Task: Add One With Nature Peppermint Bar Soap to the cart.
Action: Mouse moved to (959, 103)
Screenshot: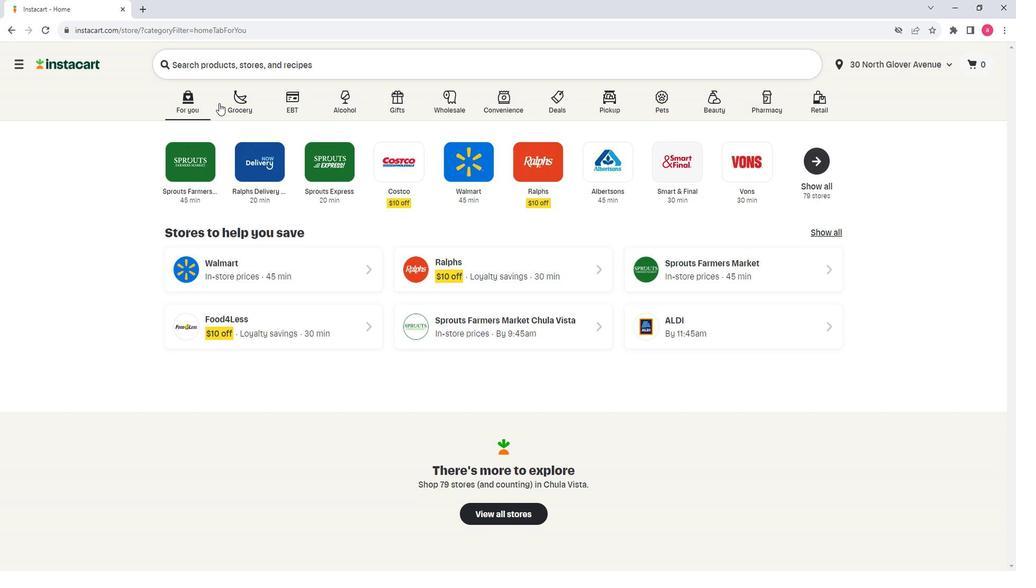 
Action: Mouse pressed left at (959, 103)
Screenshot: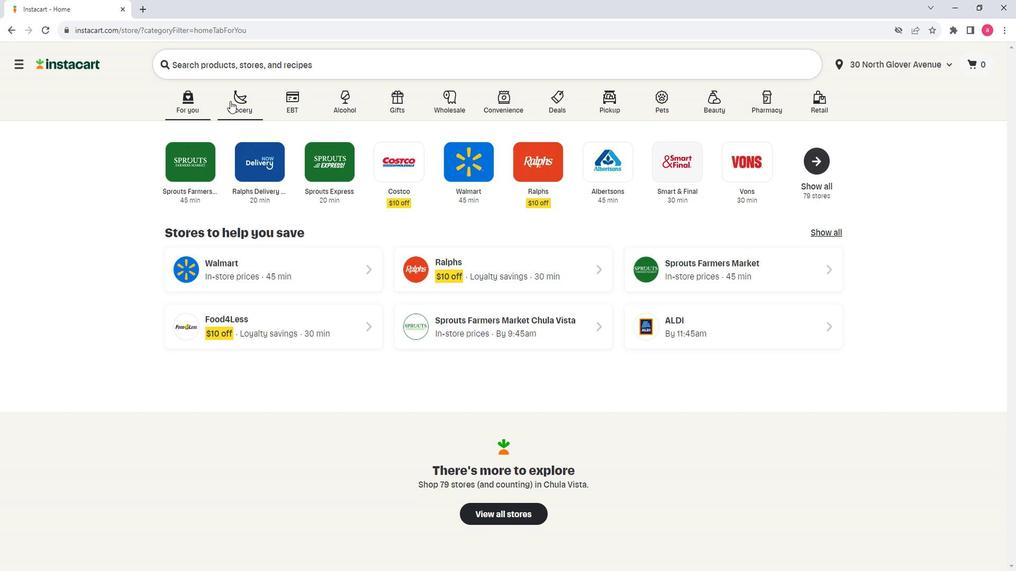 
Action: Mouse moved to (1011, 301)
Screenshot: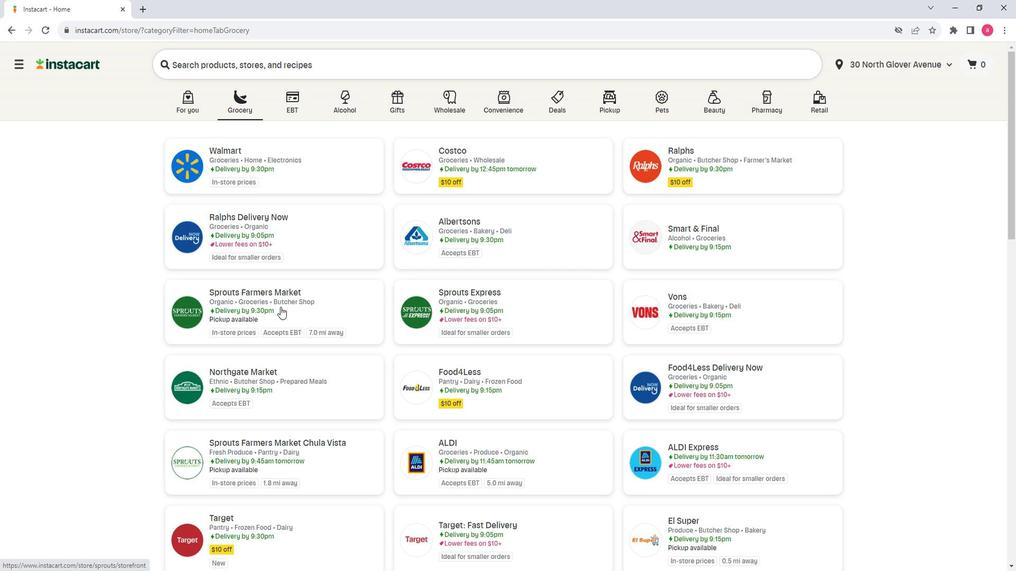 
Action: Mouse pressed left at (1011, 301)
Screenshot: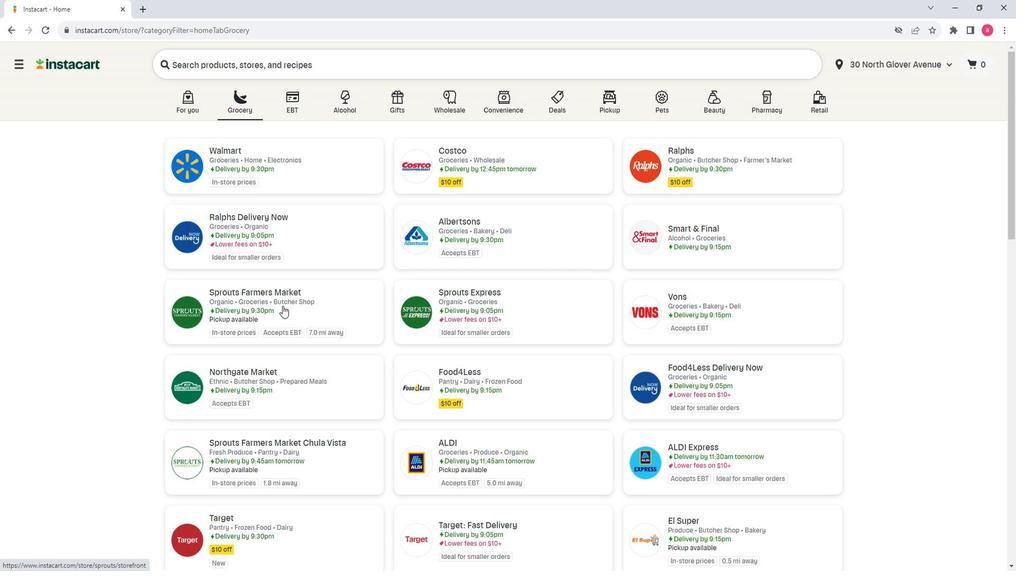 
Action: Mouse moved to (843, 341)
Screenshot: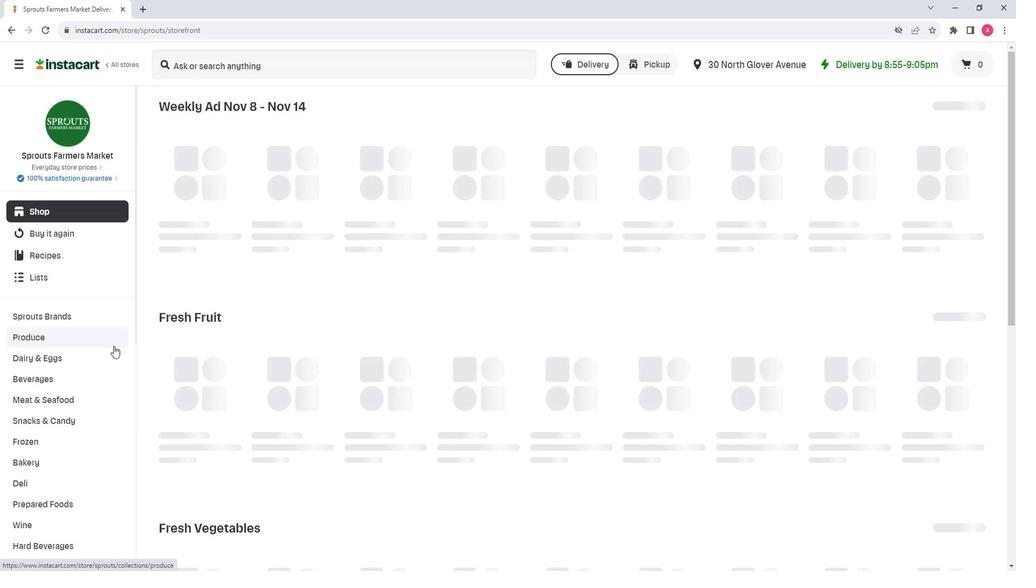 
Action: Mouse scrolled (843, 340) with delta (0, 0)
Screenshot: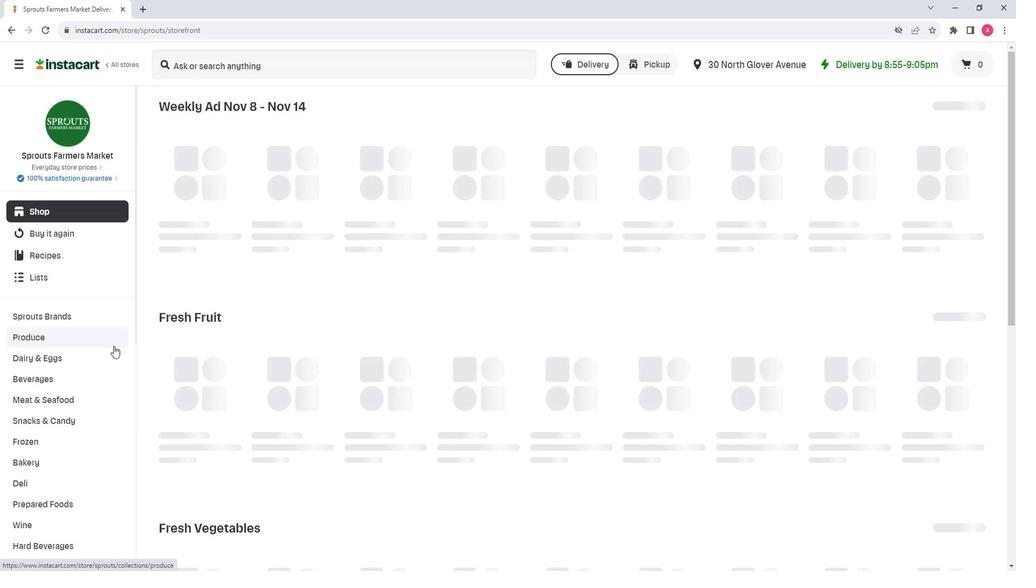 
Action: Mouse scrolled (843, 340) with delta (0, 0)
Screenshot: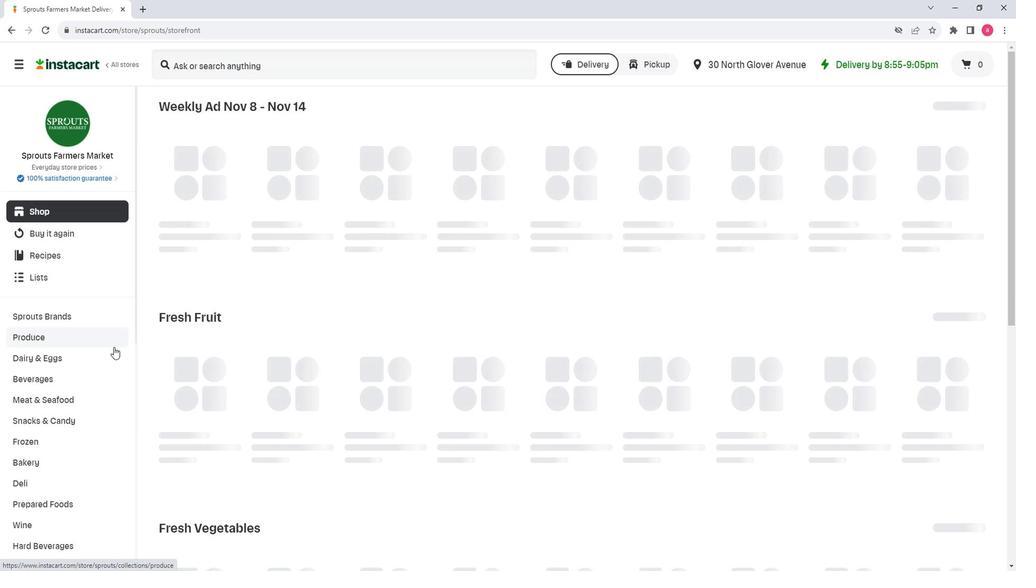 
Action: Mouse scrolled (843, 340) with delta (0, 0)
Screenshot: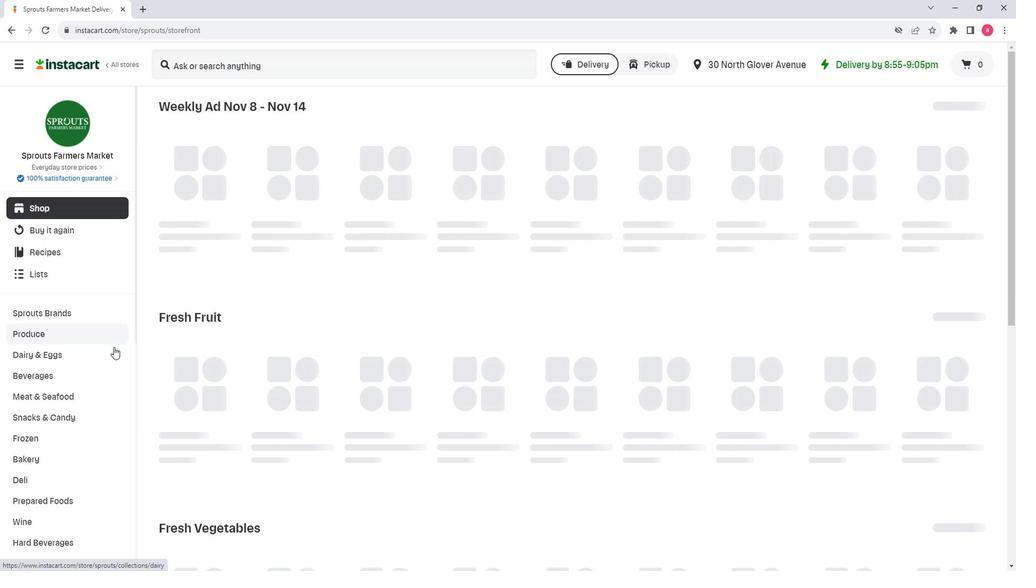 
Action: Mouse moved to (842, 341)
Screenshot: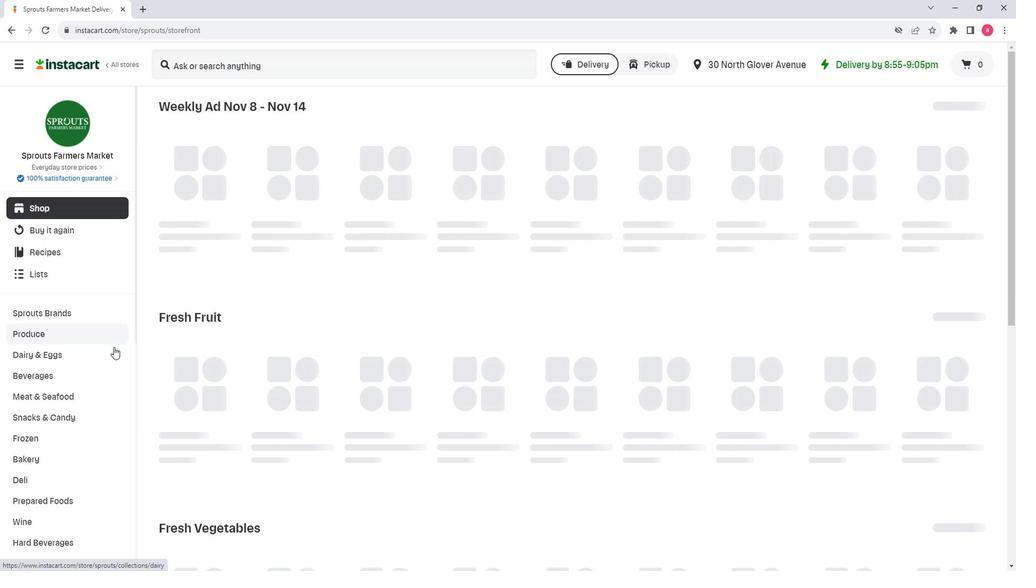 
Action: Mouse scrolled (842, 341) with delta (0, 0)
Screenshot: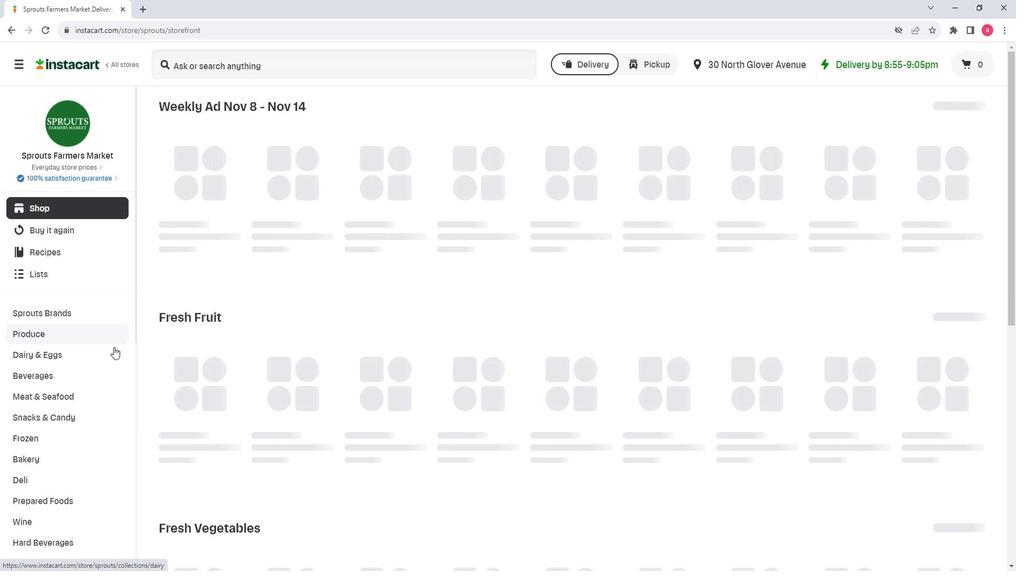 
Action: Mouse scrolled (842, 341) with delta (0, 0)
Screenshot: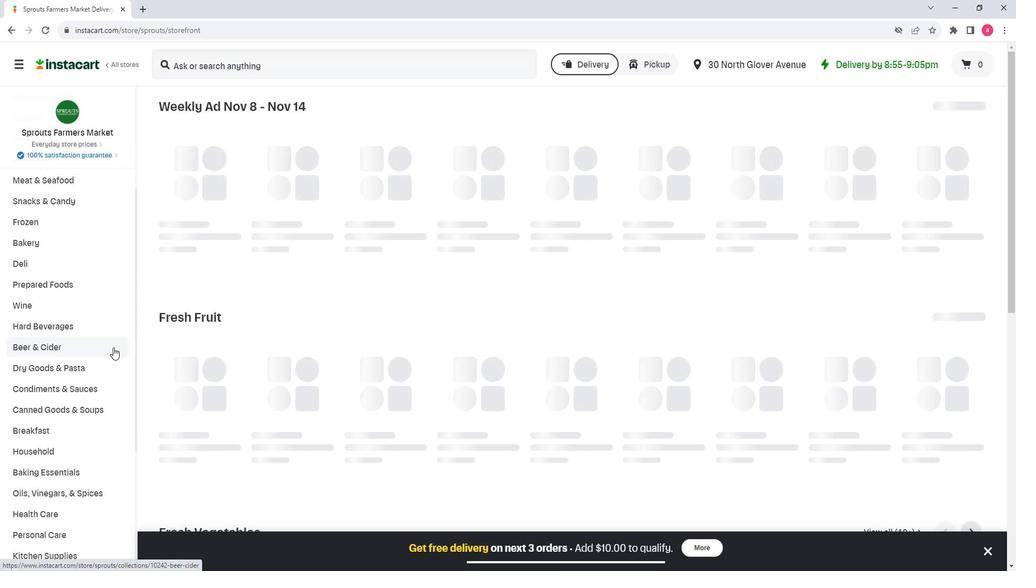 
Action: Mouse scrolled (842, 341) with delta (0, 0)
Screenshot: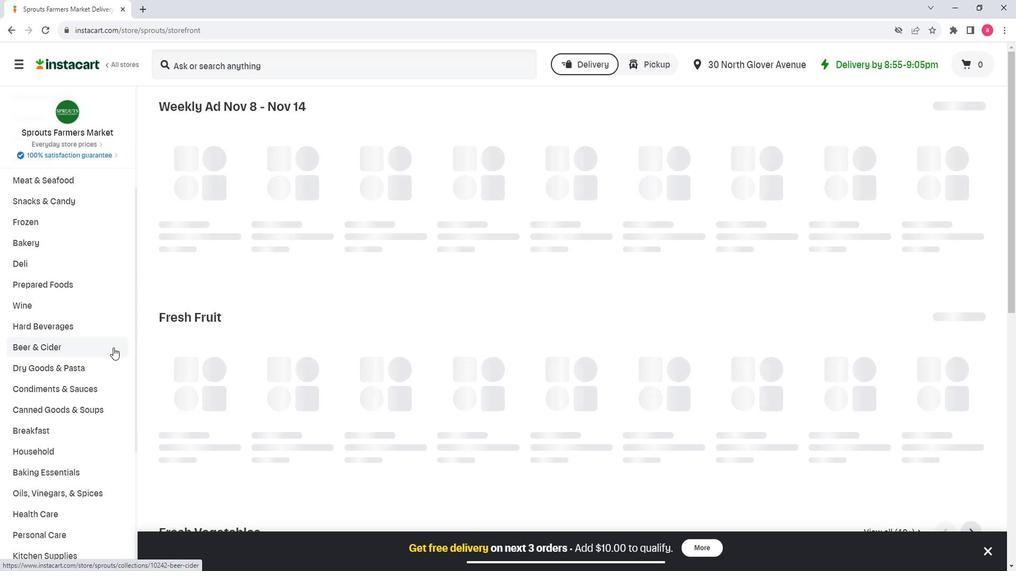 
Action: Mouse scrolled (842, 341) with delta (0, 0)
Screenshot: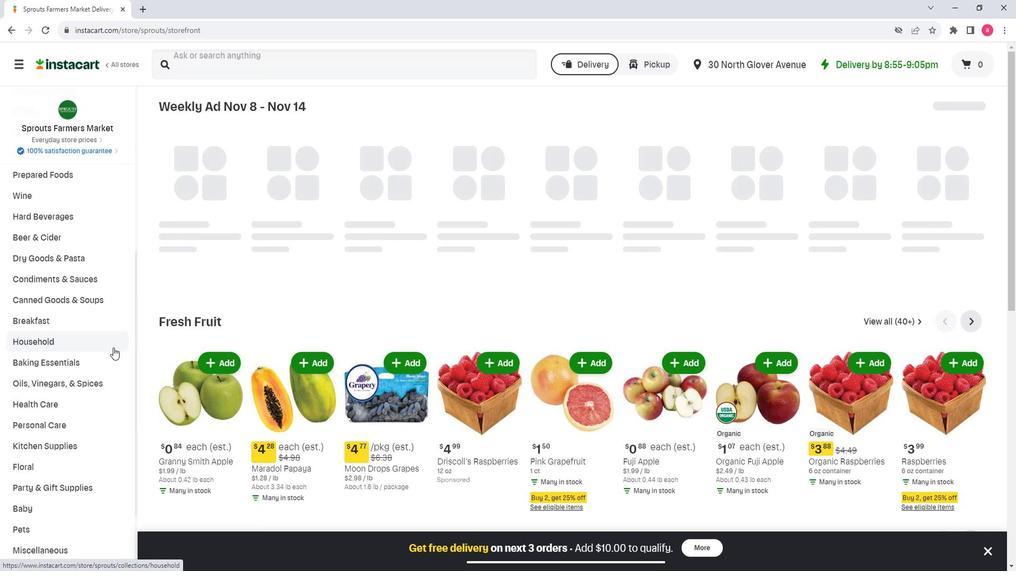 
Action: Mouse scrolled (842, 341) with delta (0, 0)
Screenshot: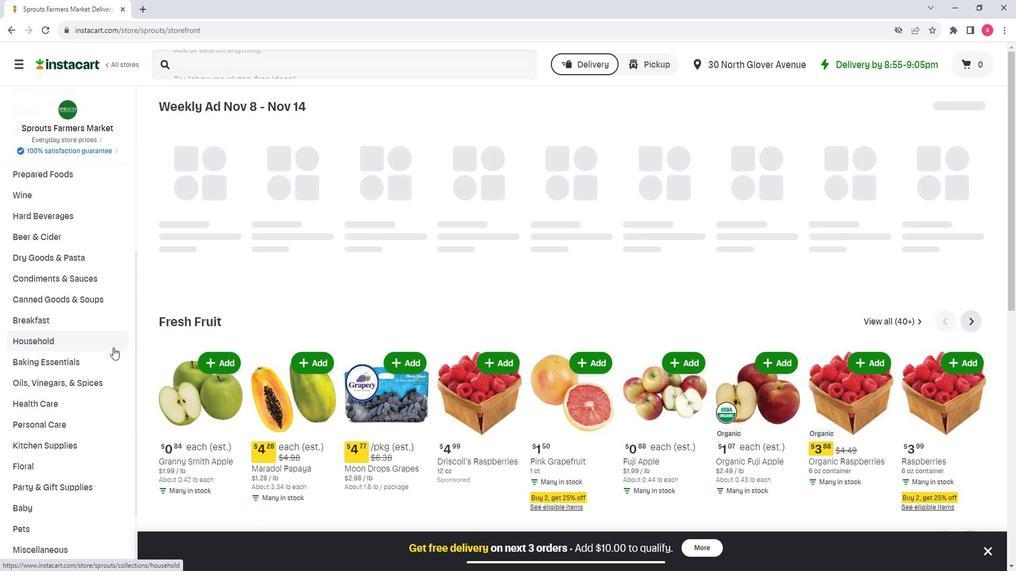 
Action: Mouse scrolled (842, 342) with delta (0, 0)
Screenshot: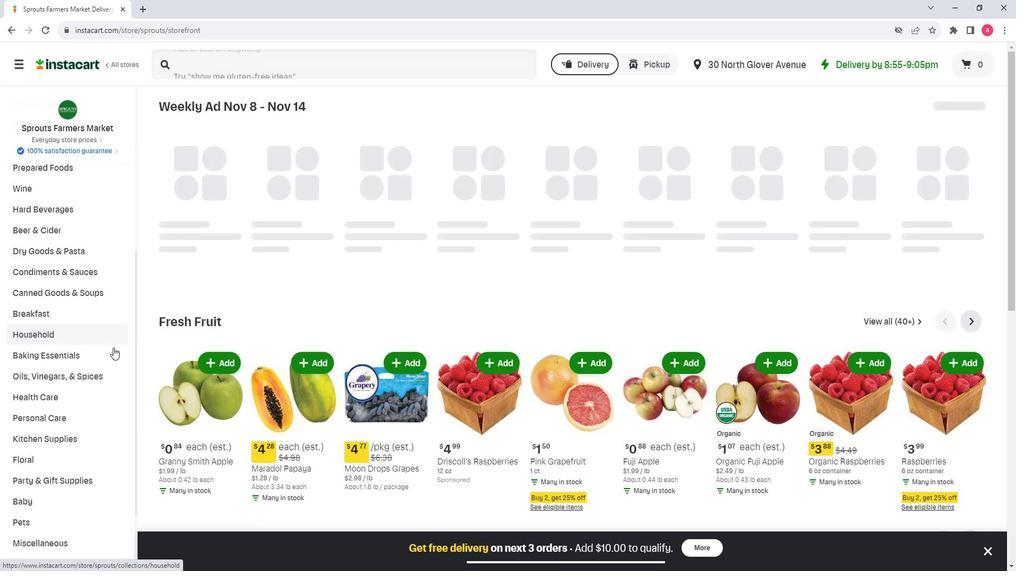 
Action: Mouse moved to (804, 365)
Screenshot: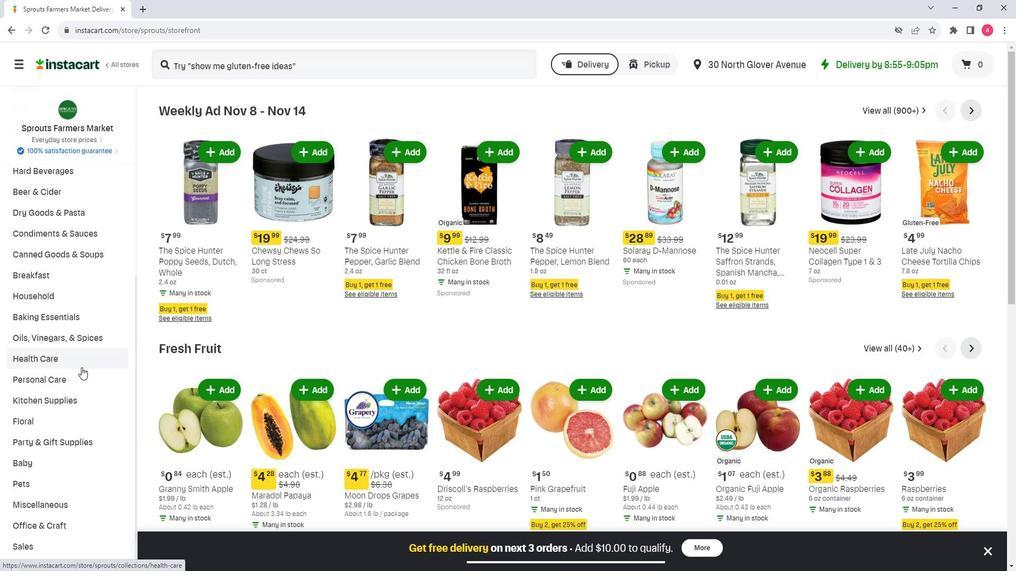 
Action: Mouse pressed left at (804, 365)
Screenshot: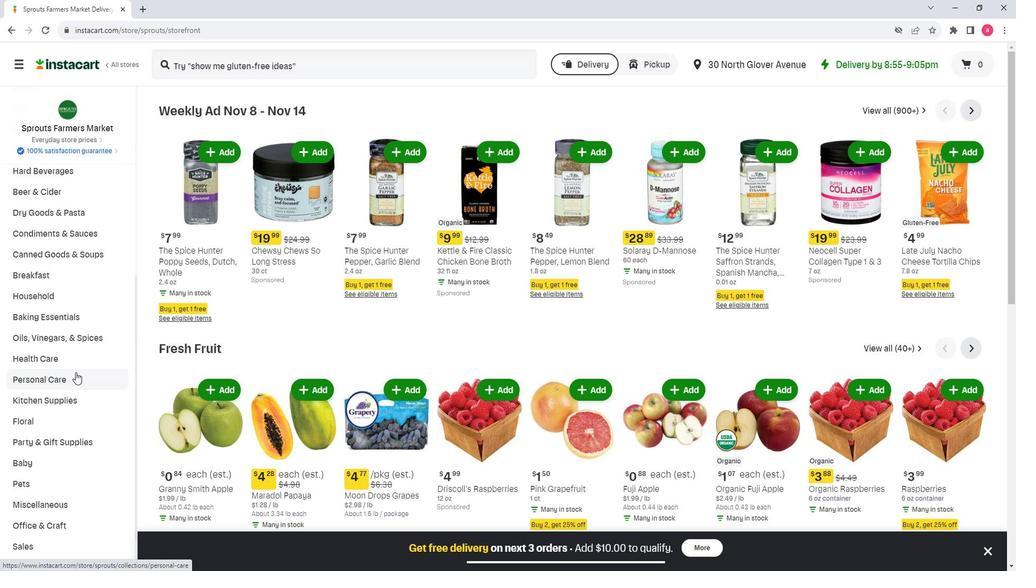 
Action: Mouse moved to (978, 146)
Screenshot: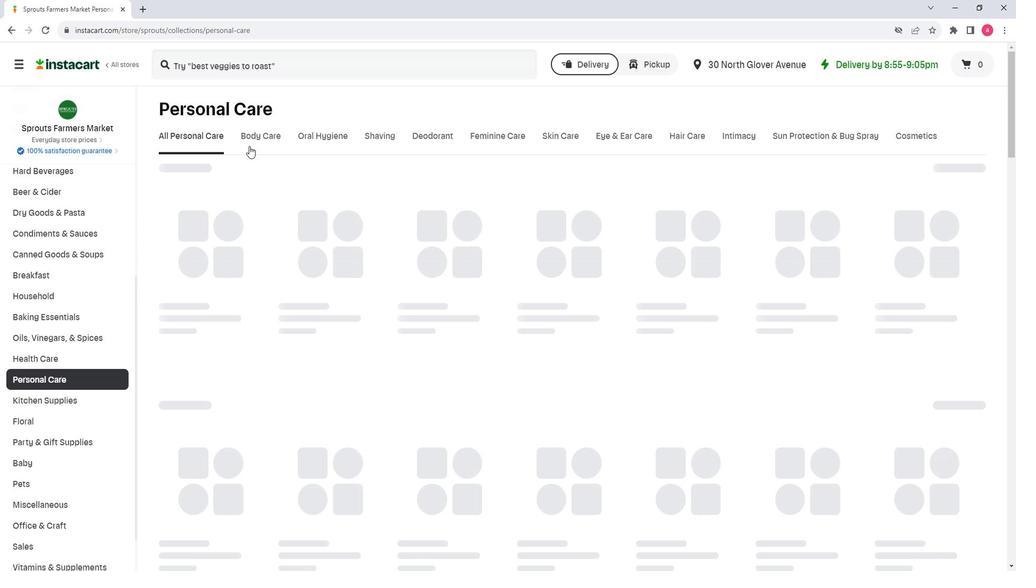 
Action: Mouse pressed left at (978, 146)
Screenshot: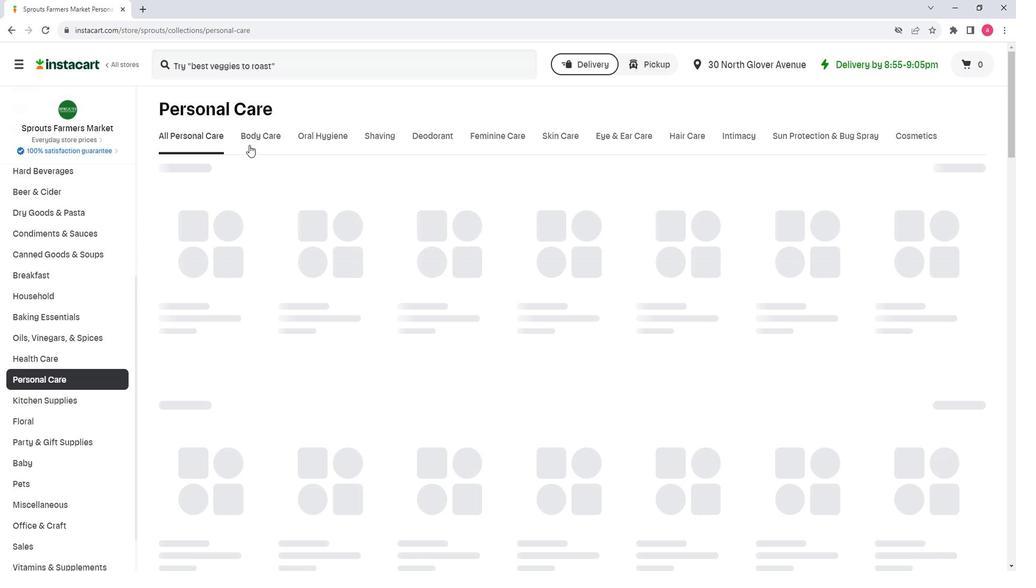 
Action: Mouse moved to (961, 168)
Screenshot: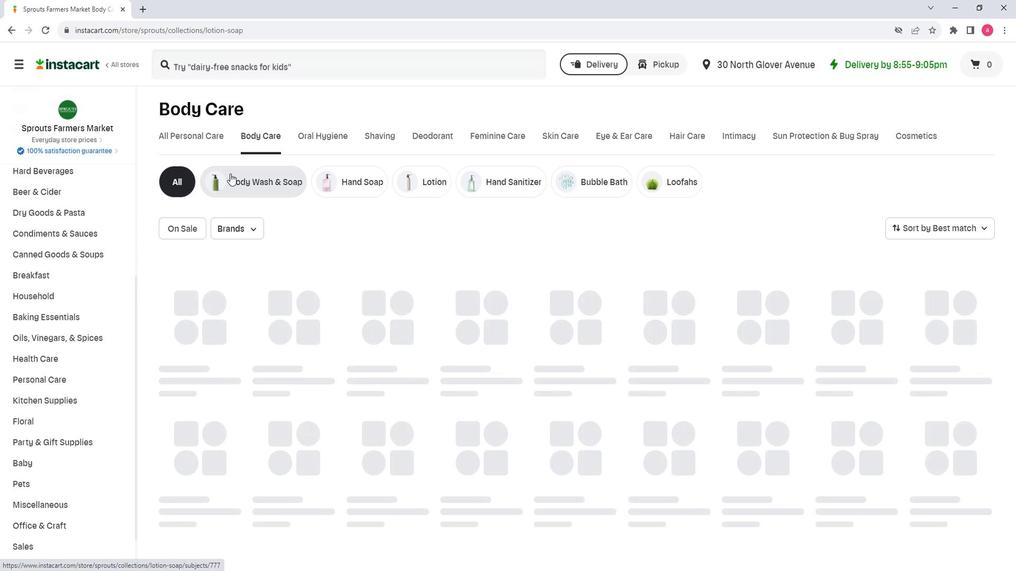 
Action: Mouse pressed left at (961, 168)
Screenshot: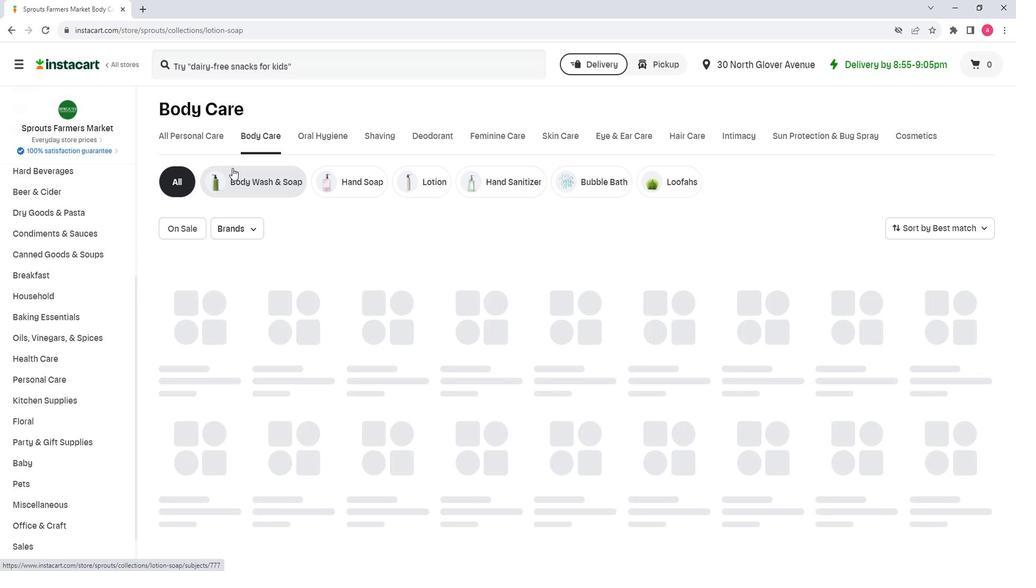 
Action: Mouse moved to (962, 169)
Screenshot: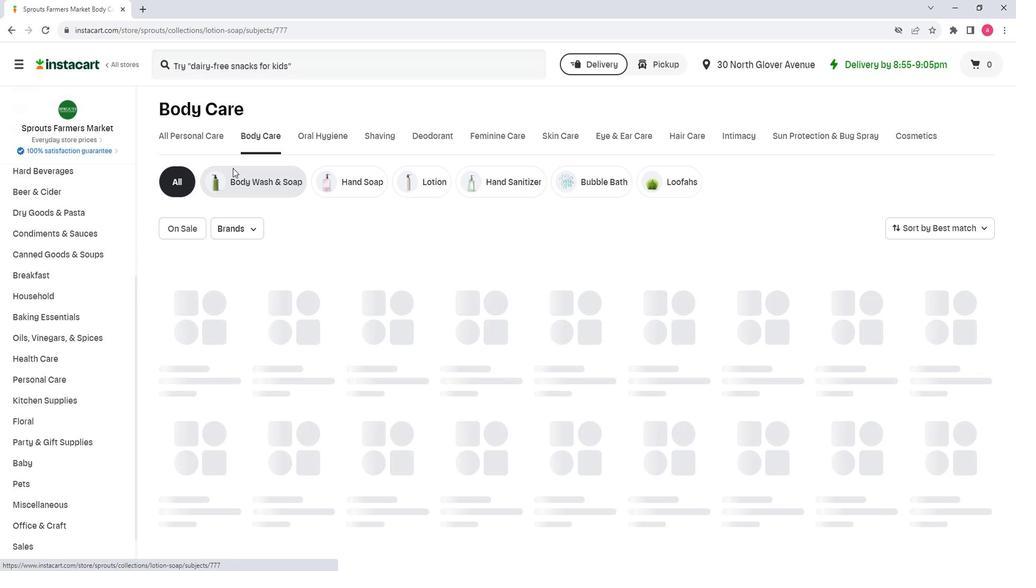 
Action: Mouse pressed left at (962, 169)
Screenshot: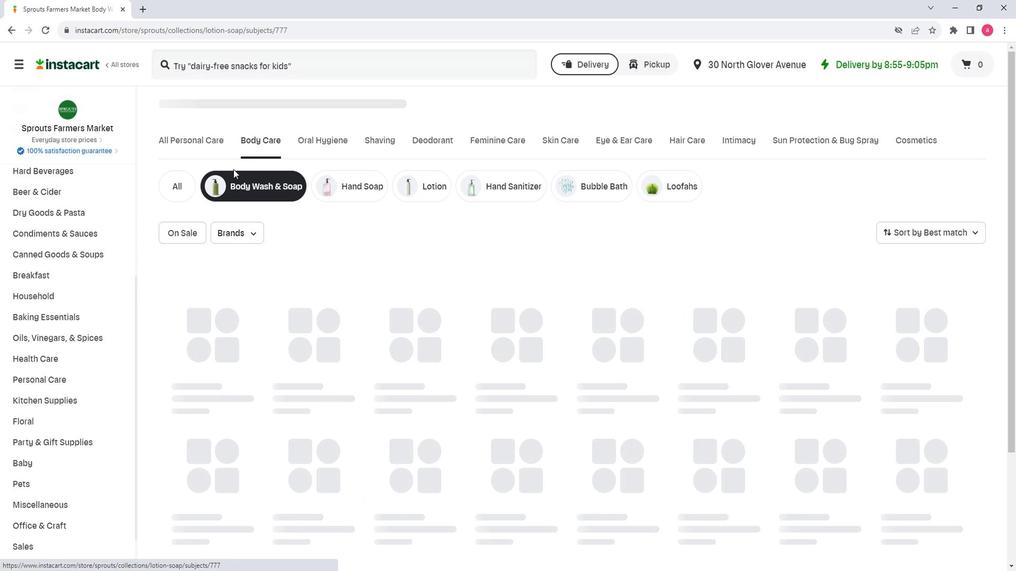 
Action: Mouse moved to (939, 69)
Screenshot: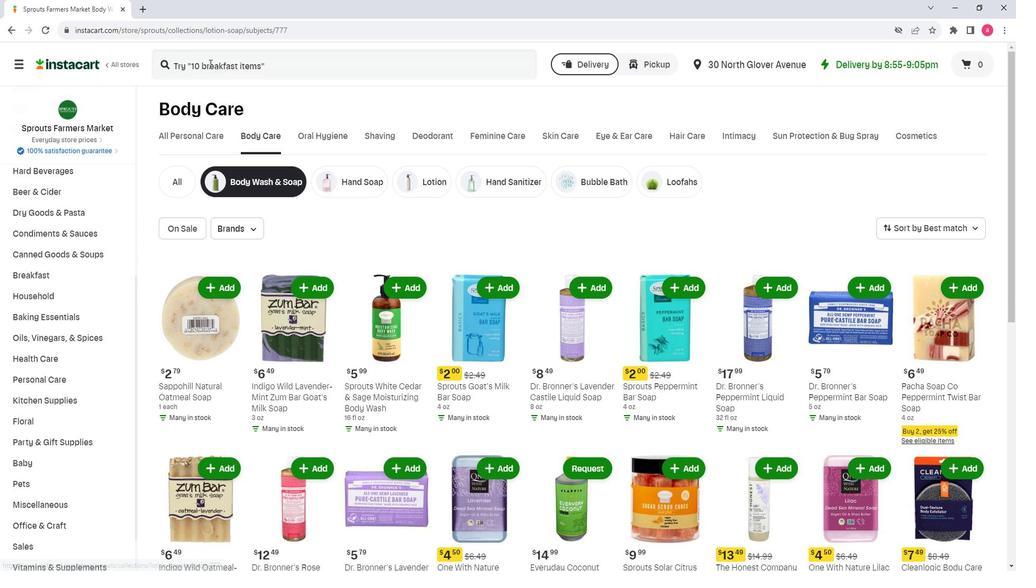 
Action: Mouse pressed left at (939, 69)
Screenshot: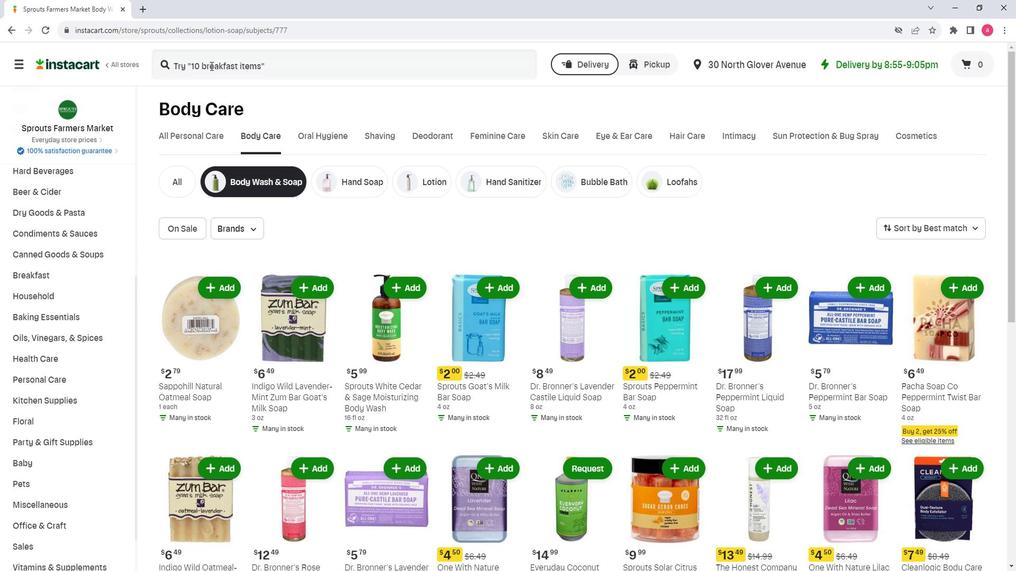 
Action: Key pressed <Key.shift>One<Key.space><Key.shift>N<Key.backspace><Key.shift><Key.shift>With<Key.space><Key.shift><Key.shift><Key.shift><Key.shift><Key.shift><Key.shift><Key.shift><Key.shift><Key.shift>Nature<Key.space><Key.shift><Key.shift><Key.shift>Peppermint<Key.space><Key.shift>Bar<Key.space><Key.shift><Key.shift><Key.shift><Key.shift><Key.shift><Key.shift>Sa<Key.backspace>oap<Key.enter>
Screenshot: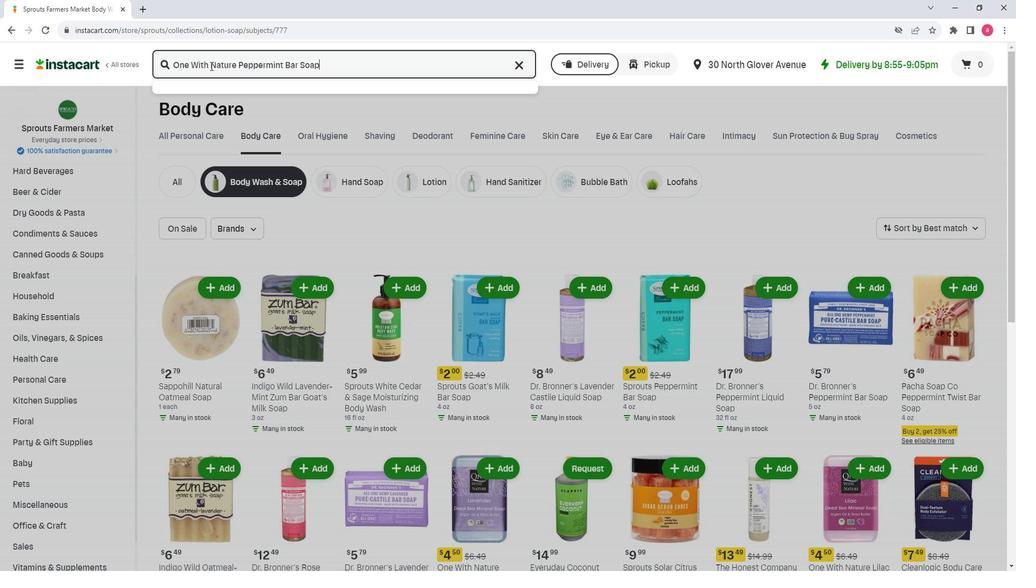 
Action: Mouse moved to (919, 314)
Screenshot: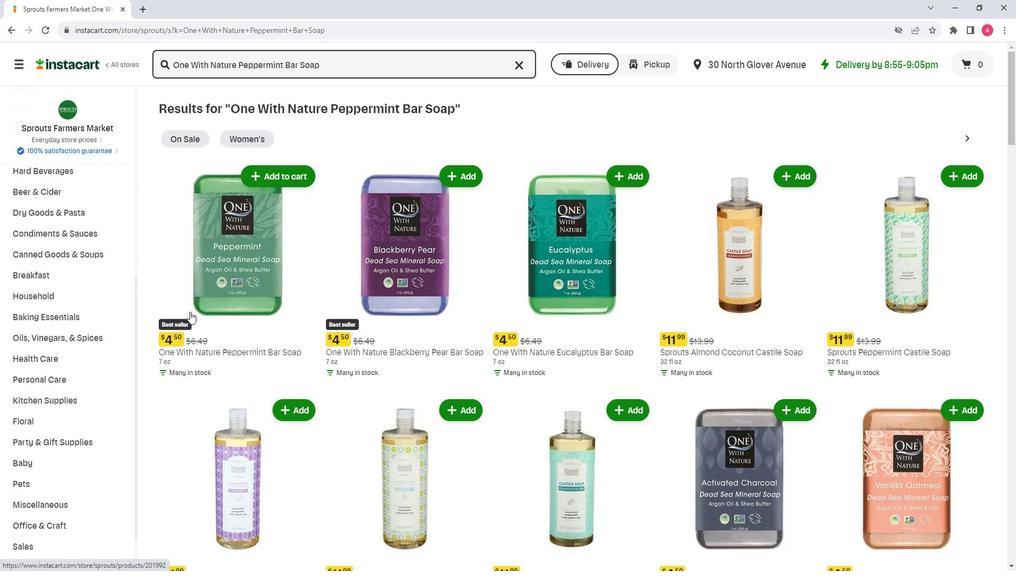 
Action: Mouse scrolled (919, 313) with delta (0, 0)
Screenshot: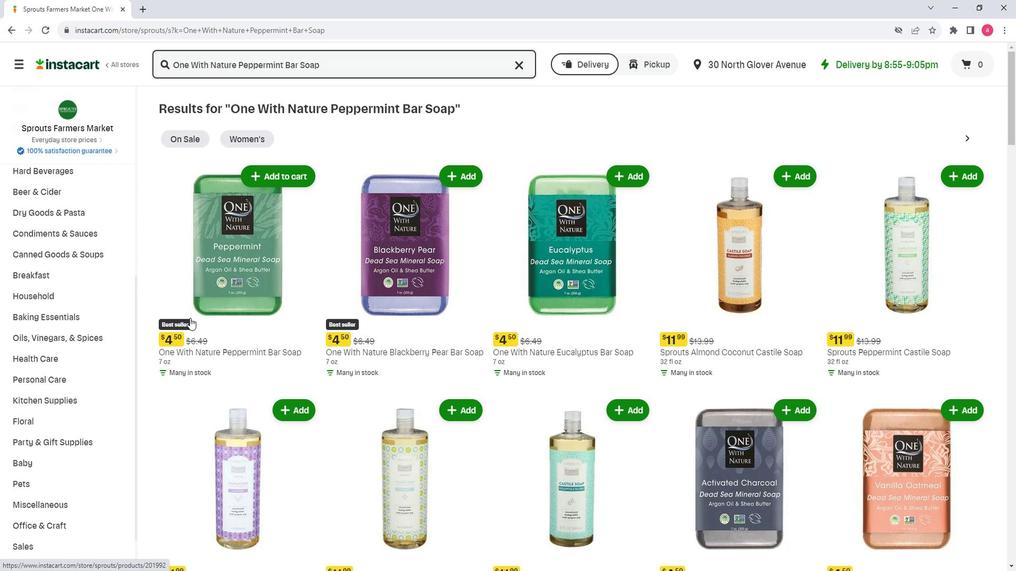 
Action: Mouse moved to (993, 131)
Screenshot: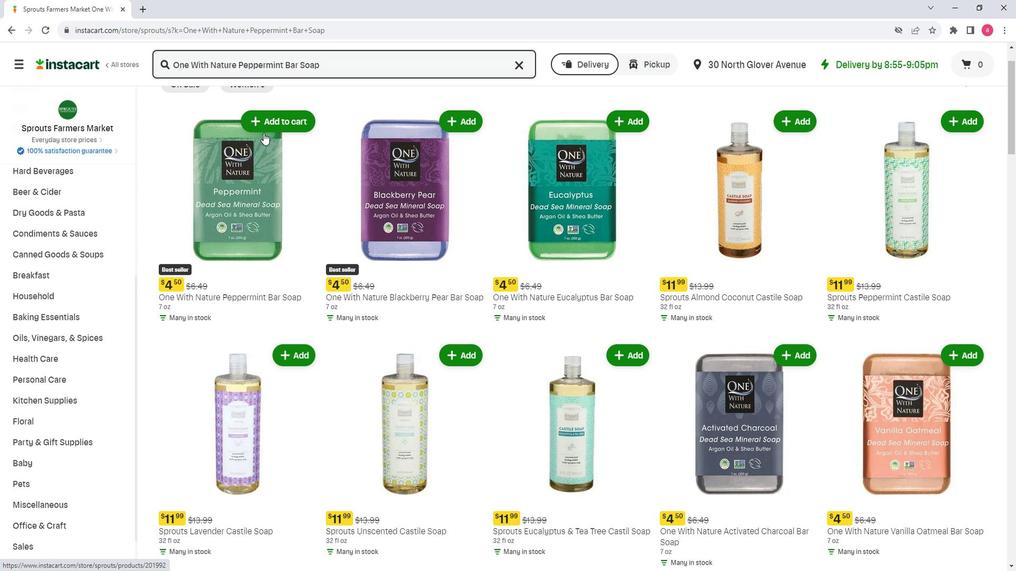 
Action: Mouse pressed left at (993, 131)
Screenshot: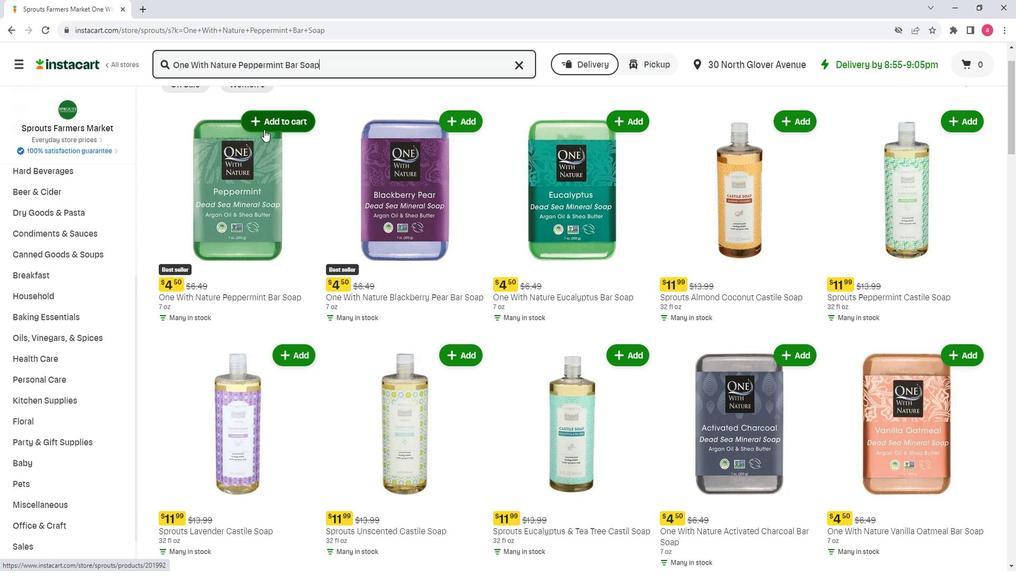 
